 Task: Sort range by column D (Z to A).
Action: Mouse moved to (227, 139)
Screenshot: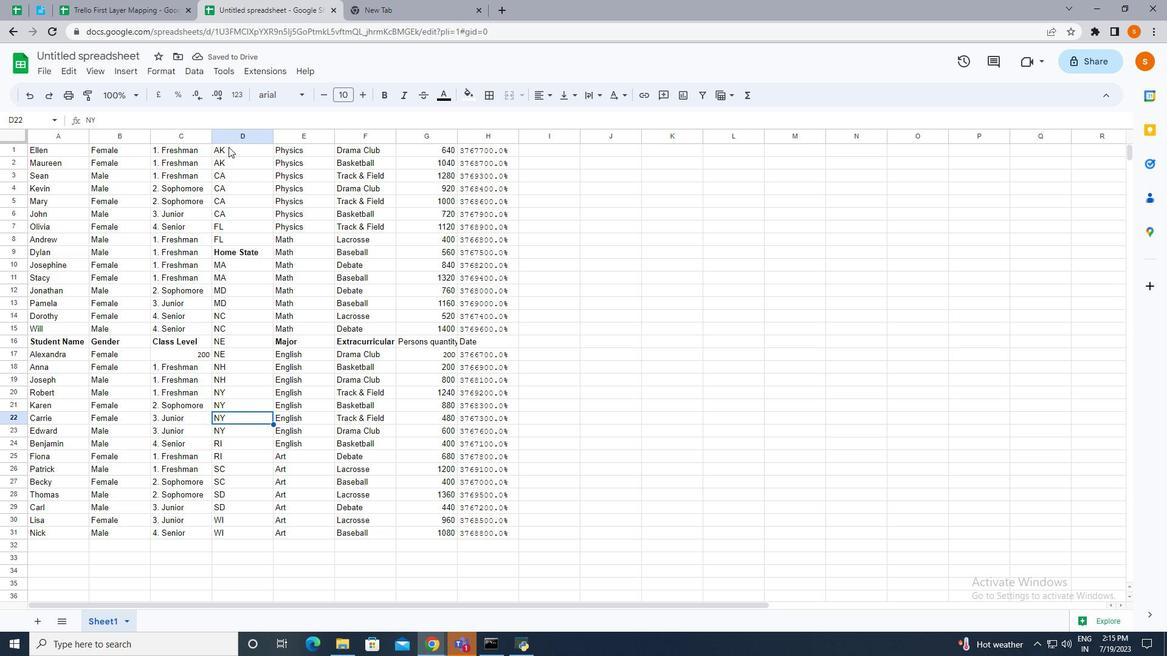 
Action: Mouse pressed left at (227, 139)
Screenshot: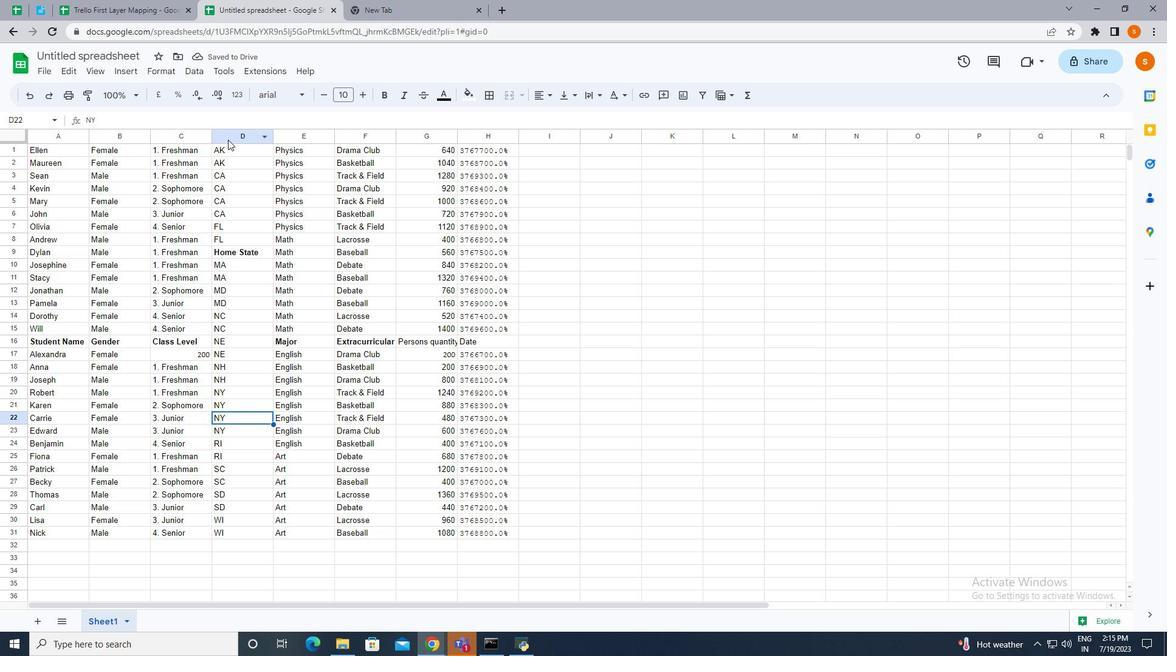 
Action: Mouse moved to (188, 66)
Screenshot: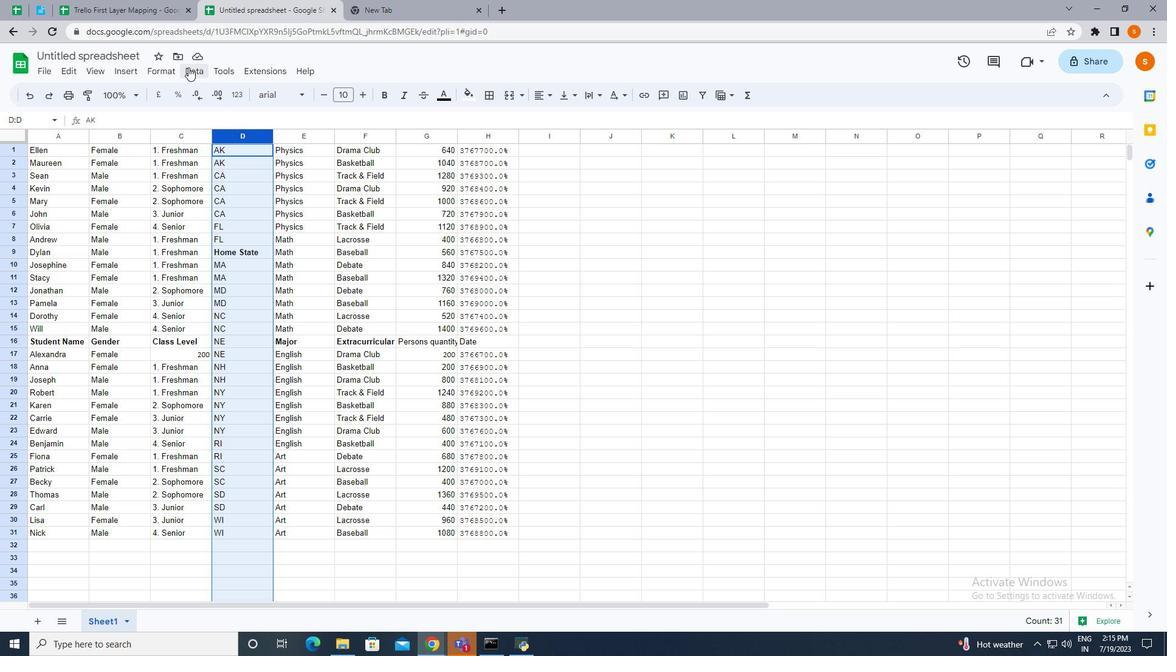 
Action: Mouse pressed left at (188, 66)
Screenshot: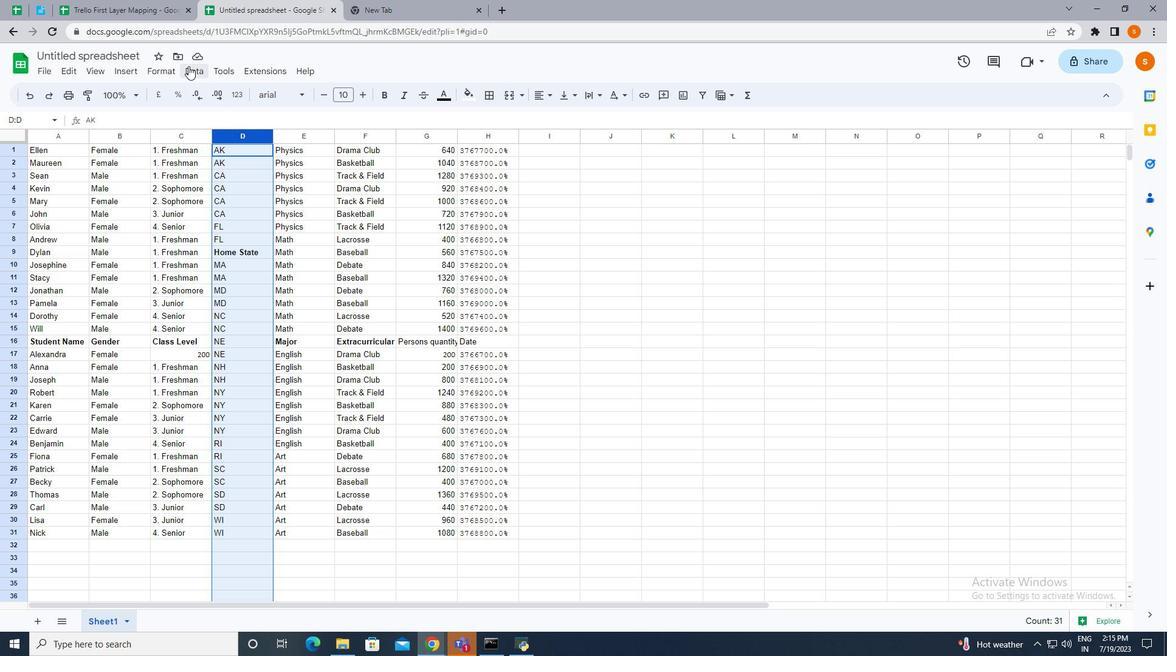 
Action: Mouse moved to (419, 134)
Screenshot: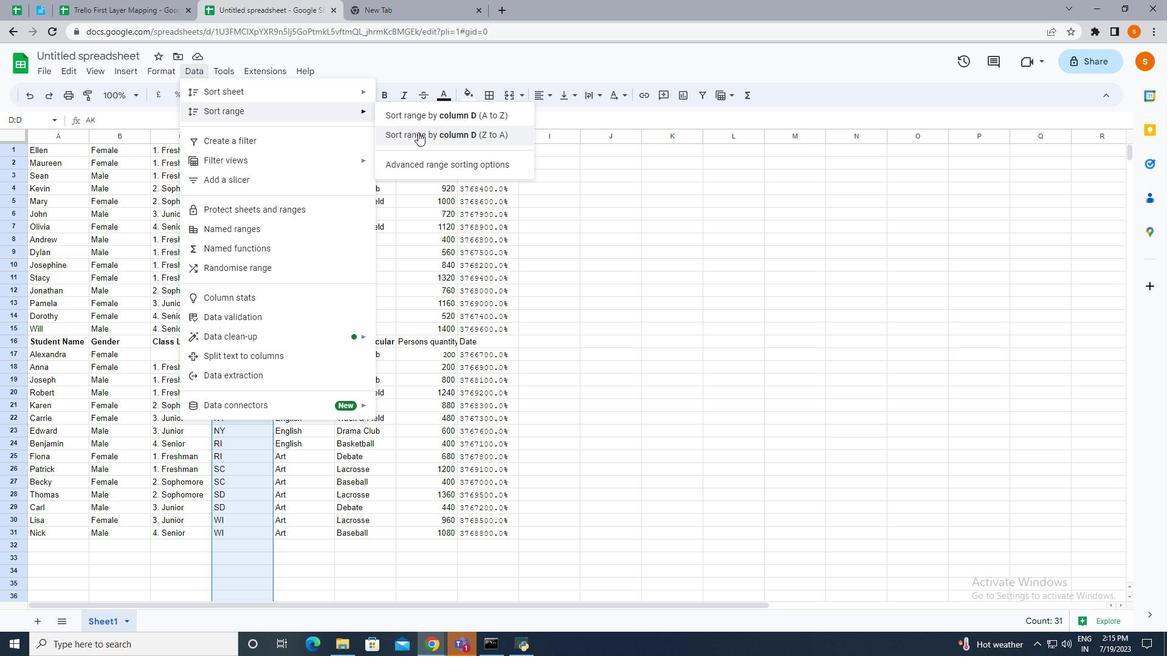 
Action: Mouse pressed left at (419, 134)
Screenshot: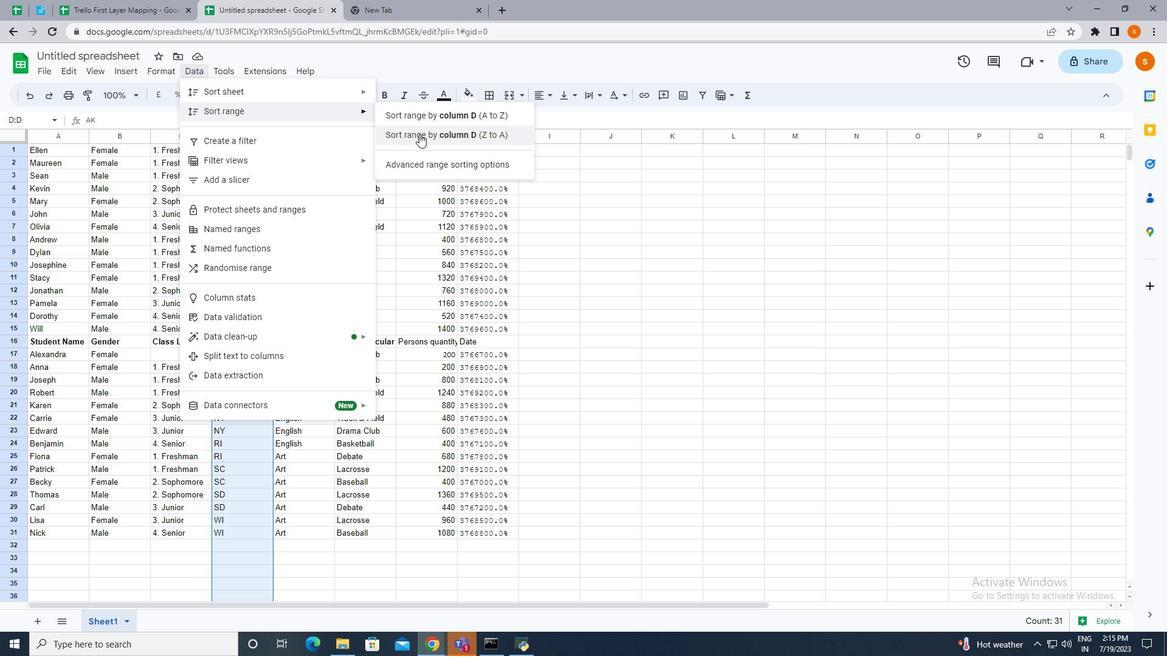 
Action: Mouse moved to (241, 345)
Screenshot: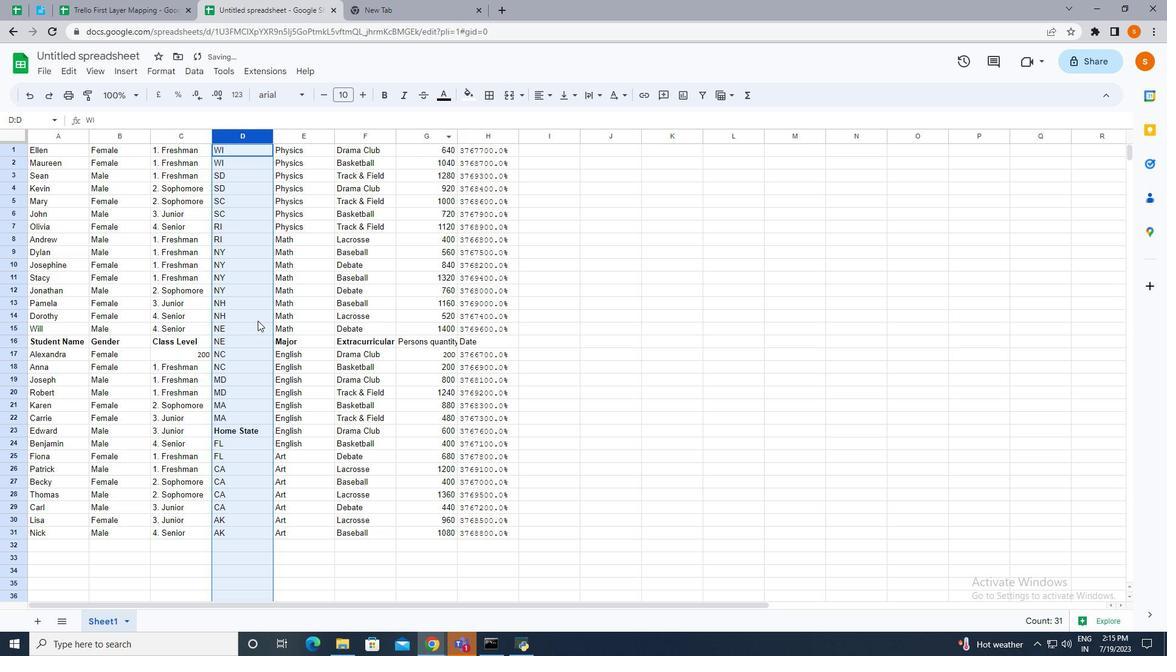 
